 Task: Create a rule when a card is moved into the board by anyone except me.
Action: Mouse pressed left at (587, 283)
Screenshot: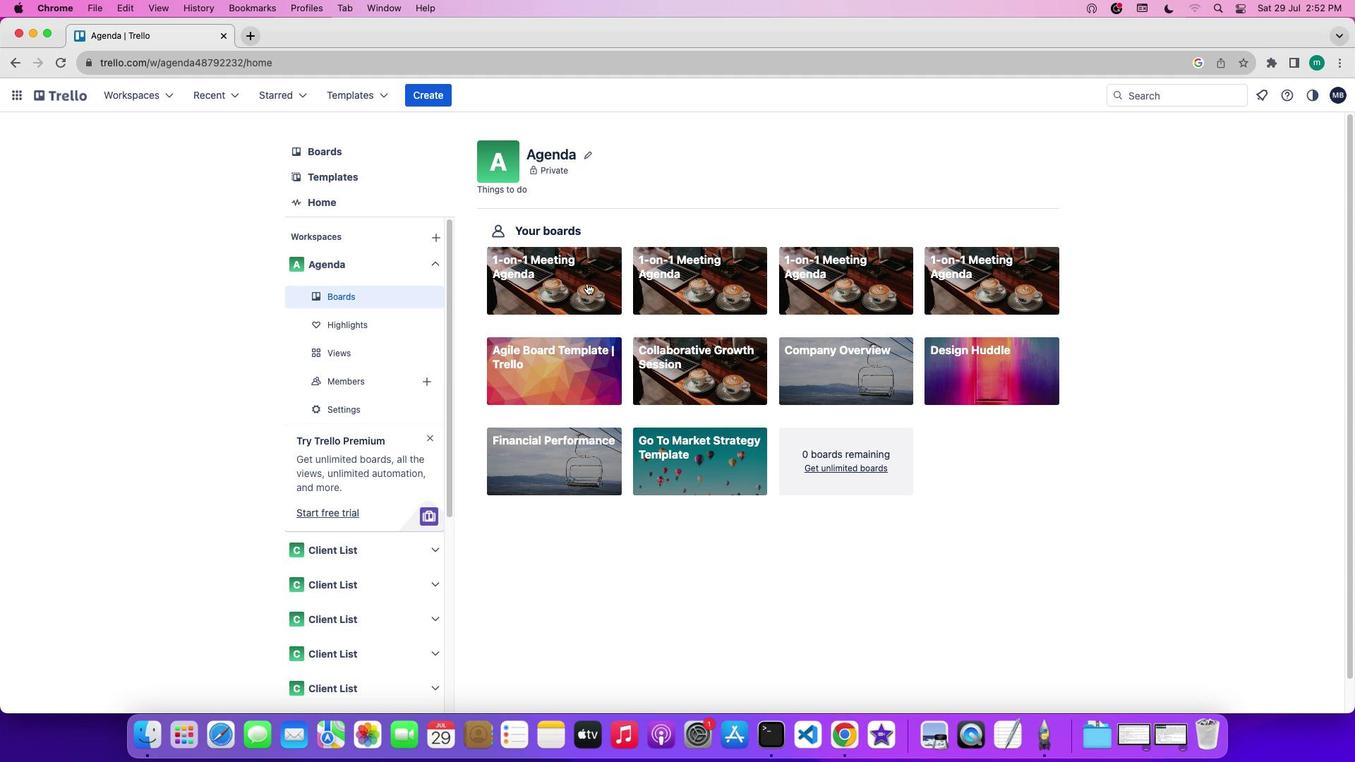 
Action: Mouse moved to (1163, 301)
Screenshot: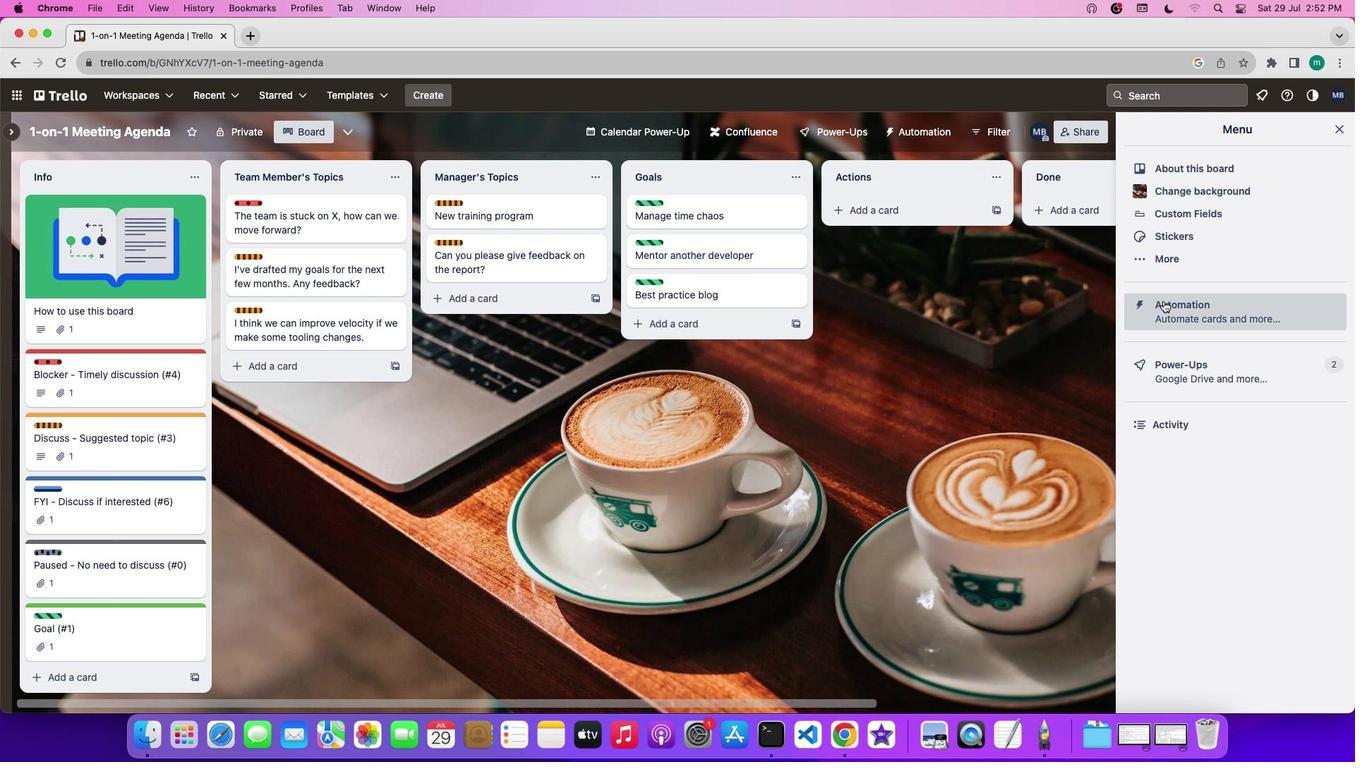 
Action: Mouse pressed left at (1163, 301)
Screenshot: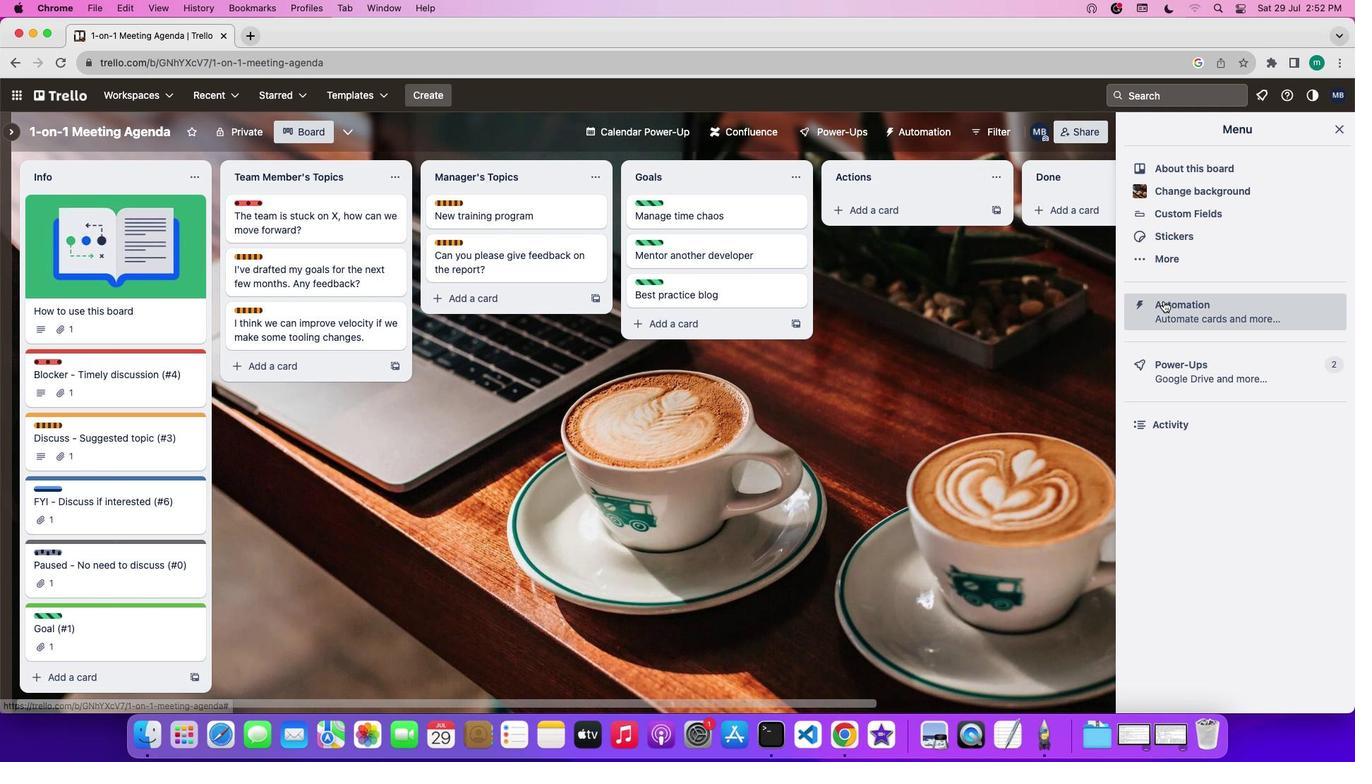 
Action: Mouse moved to (71, 247)
Screenshot: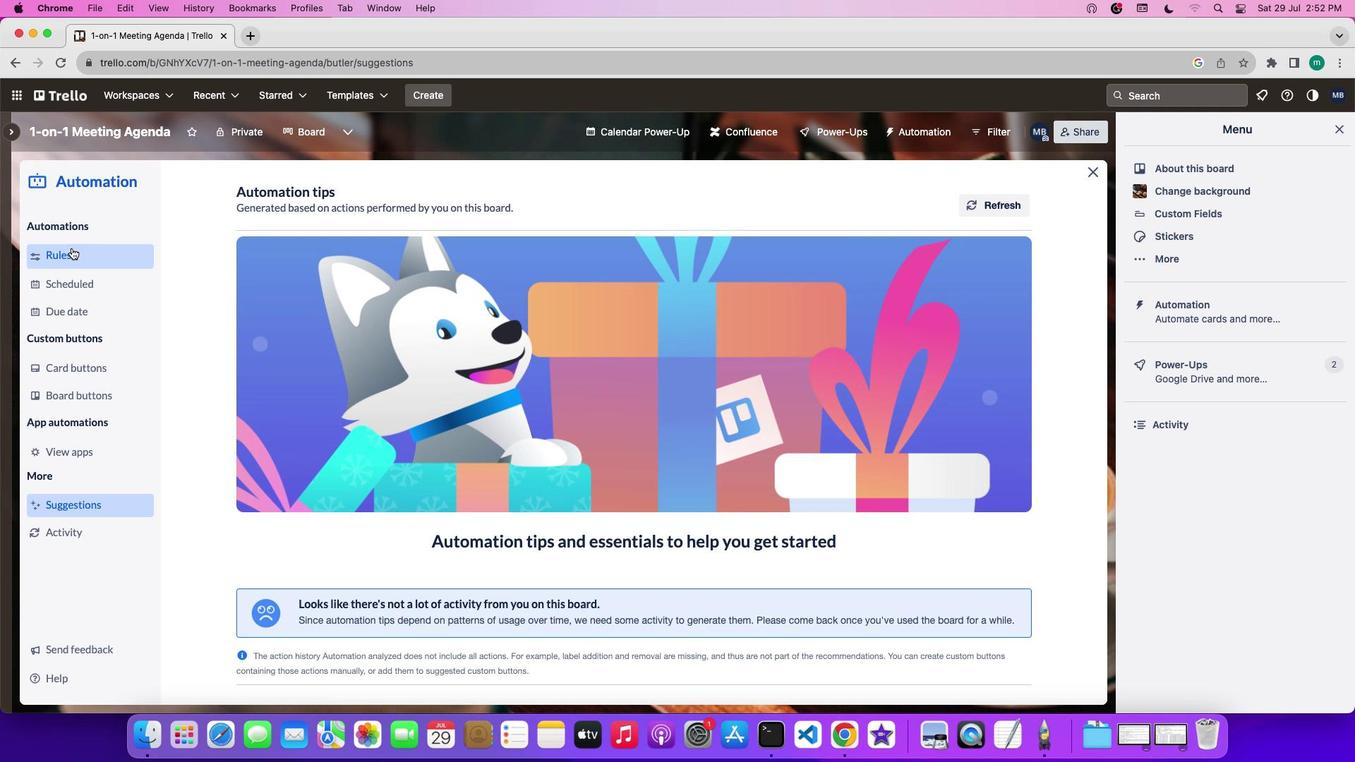 
Action: Mouse pressed left at (71, 247)
Screenshot: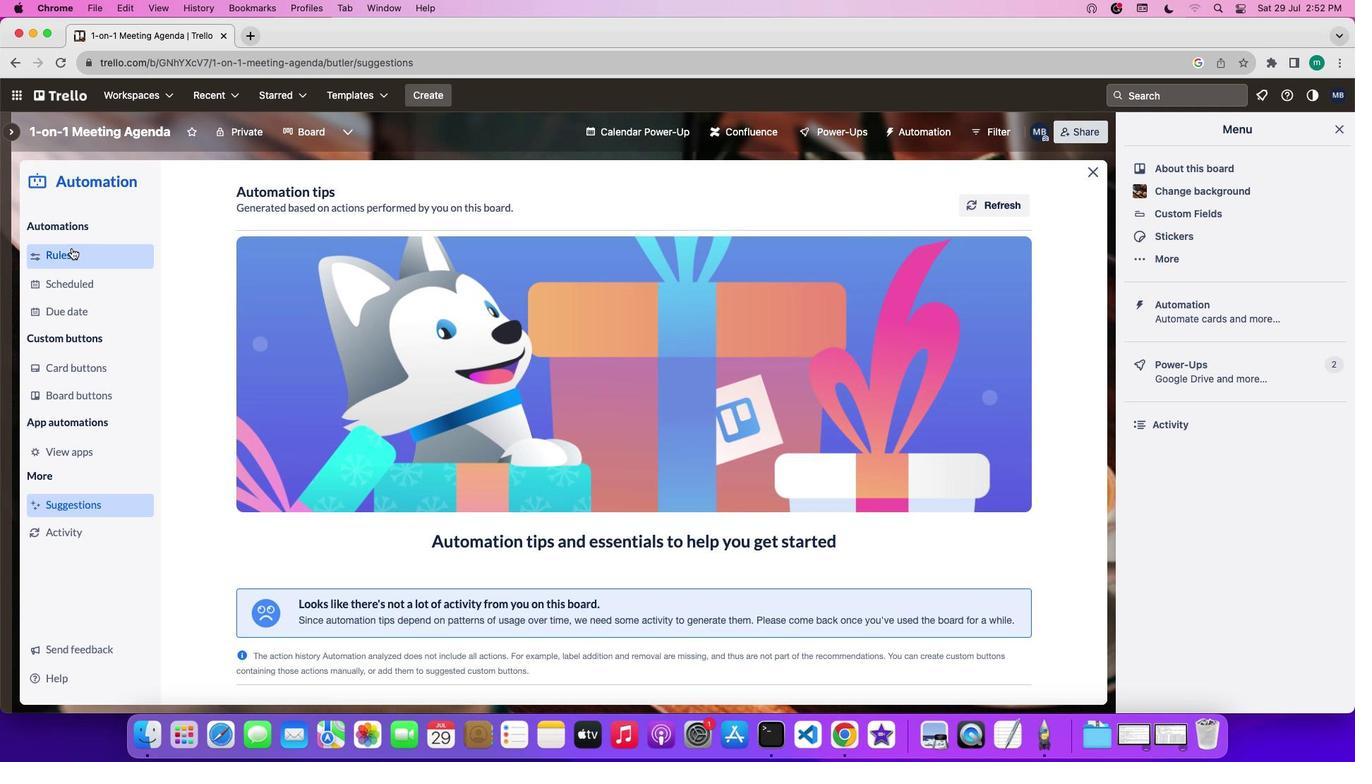 
Action: Mouse moved to (331, 500)
Screenshot: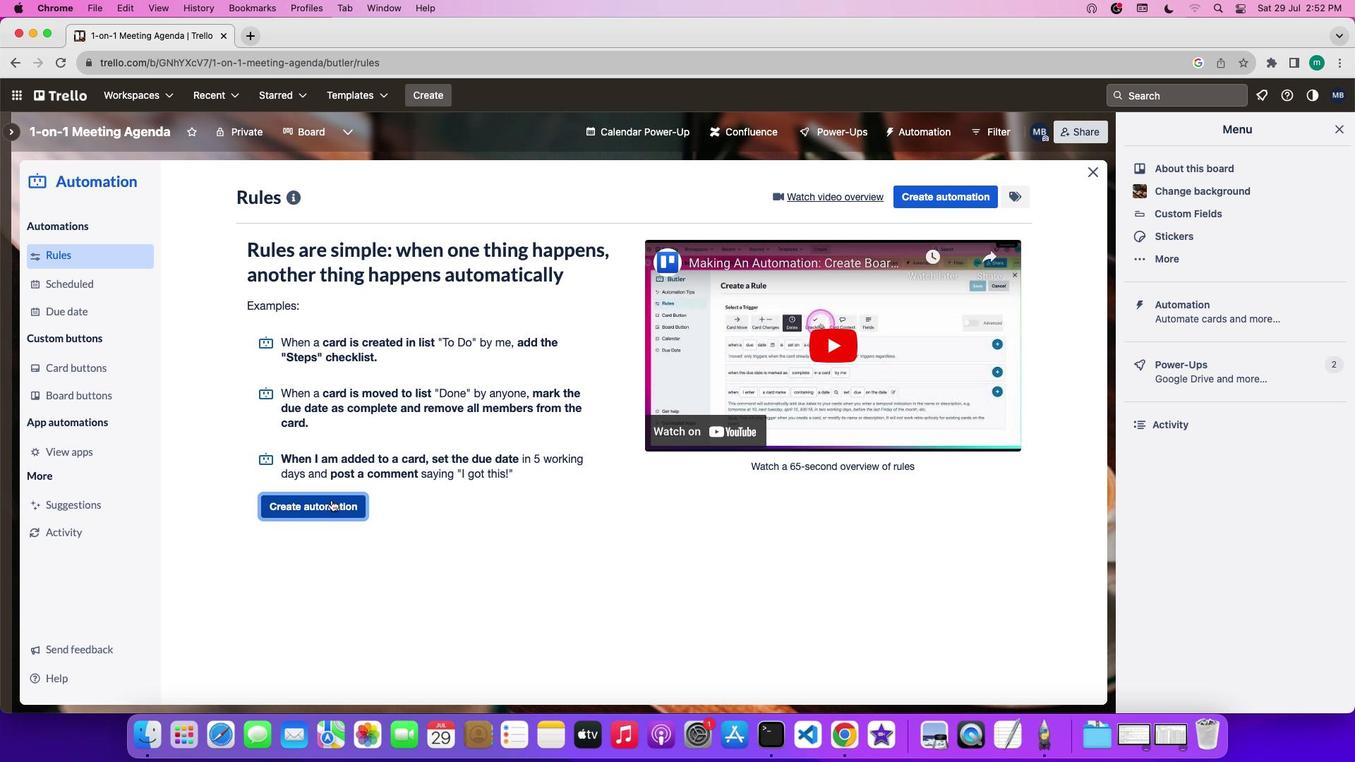 
Action: Mouse pressed left at (331, 500)
Screenshot: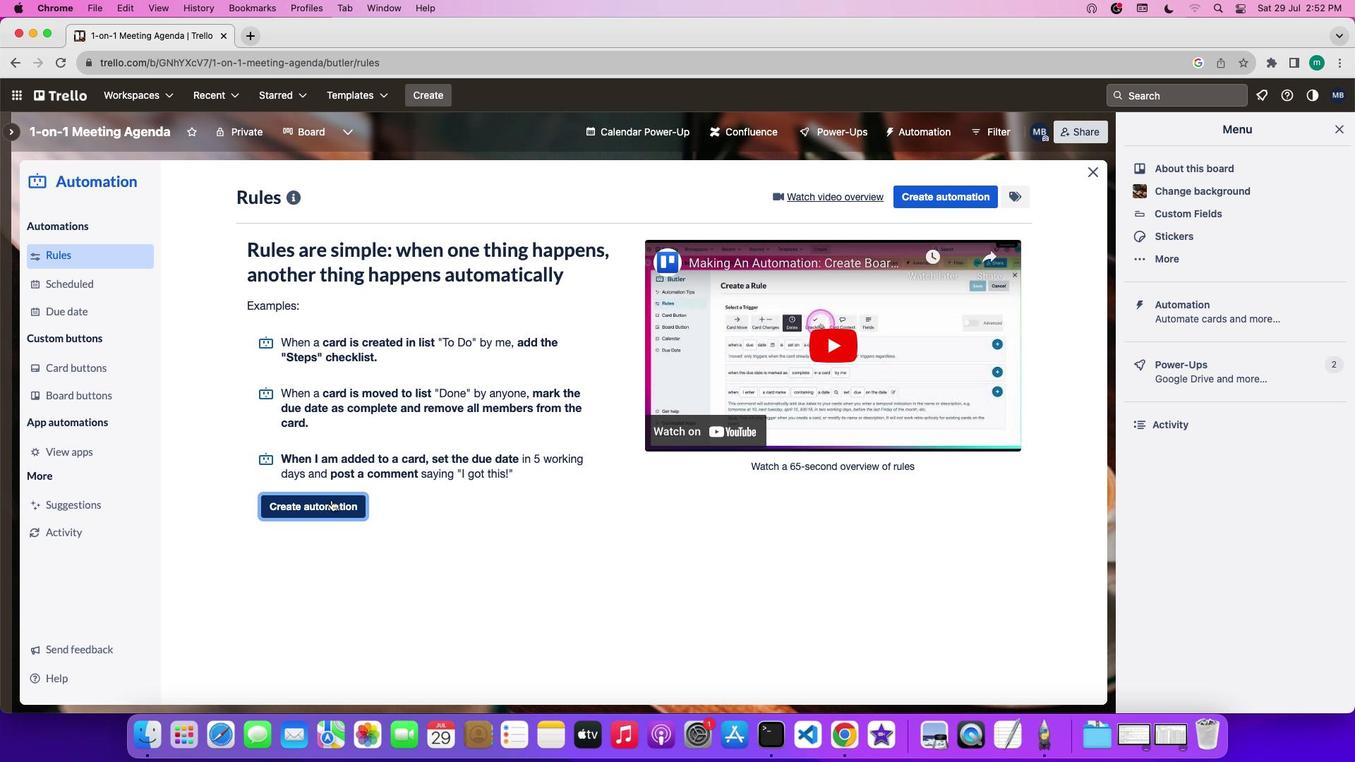 
Action: Mouse moved to (644, 337)
Screenshot: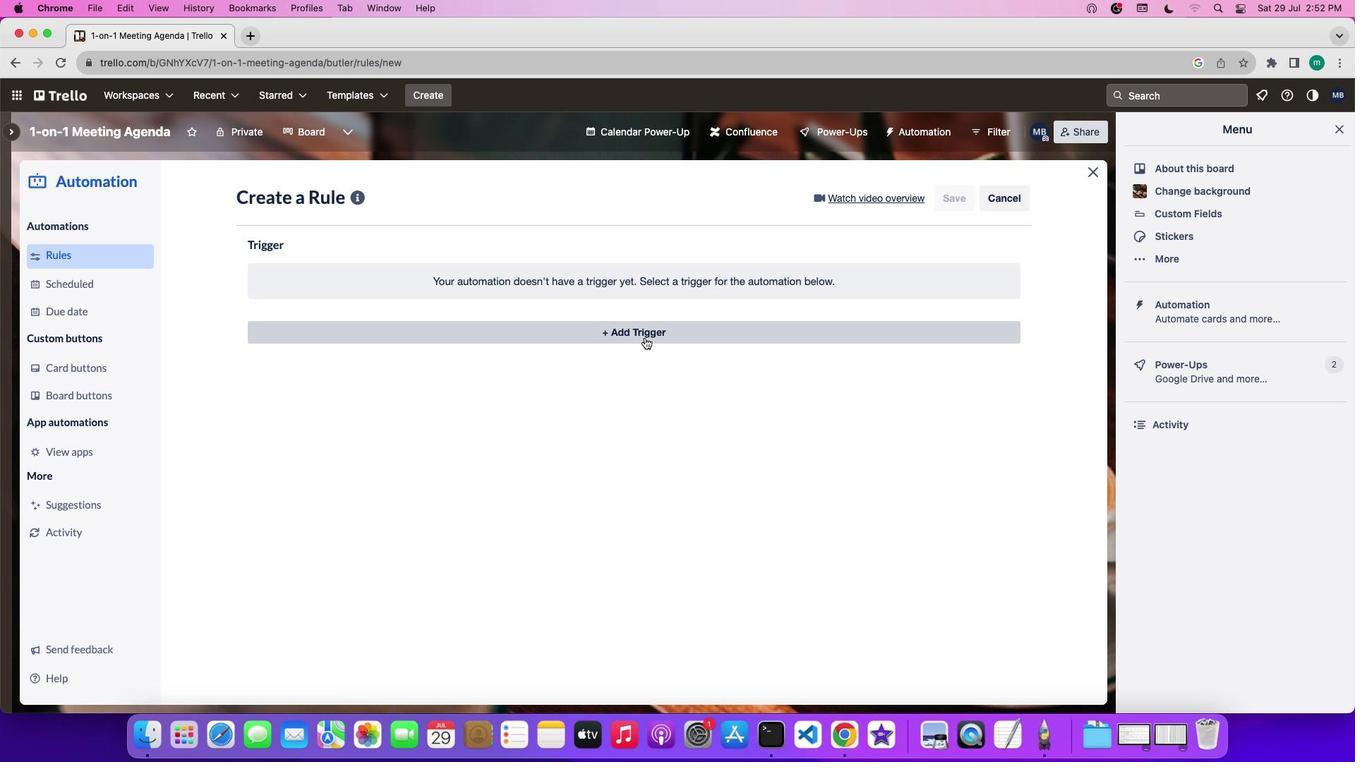 
Action: Mouse pressed left at (644, 337)
Screenshot: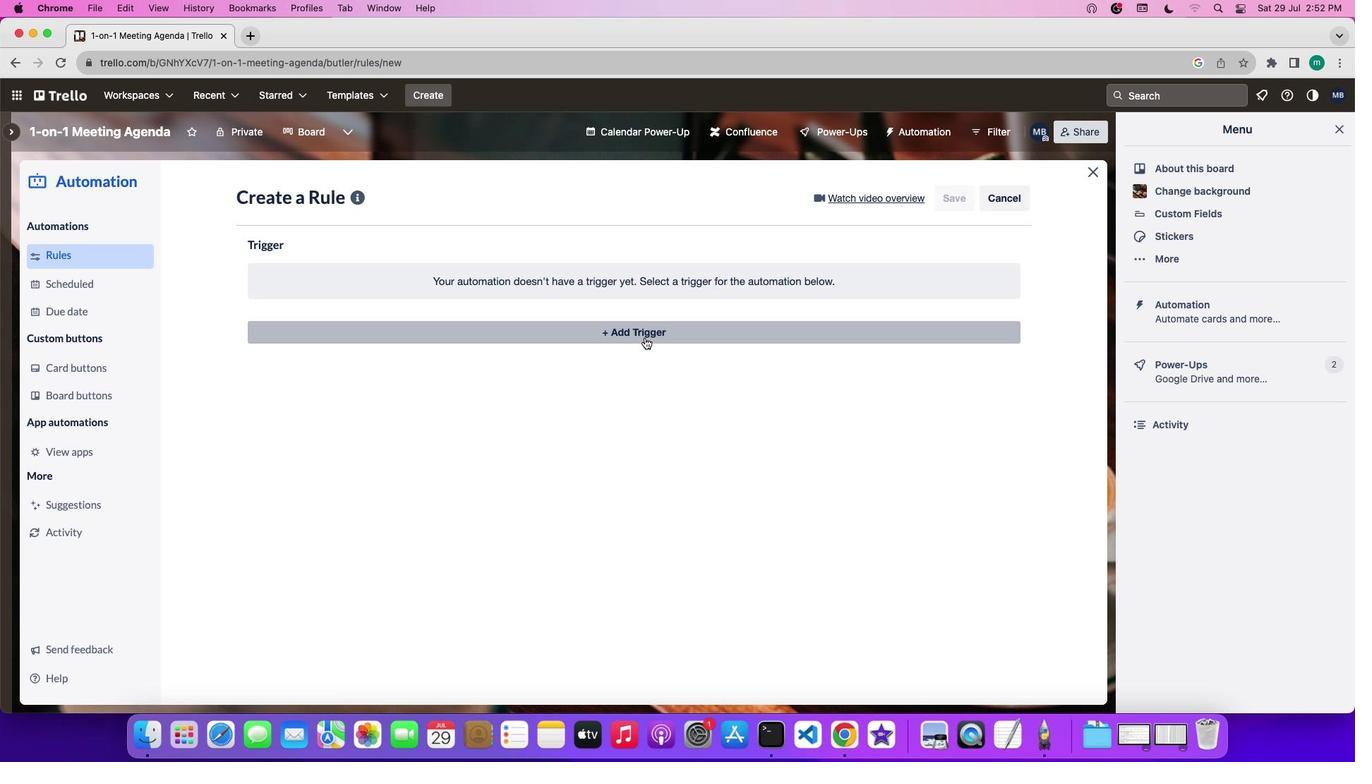 
Action: Mouse moved to (340, 435)
Screenshot: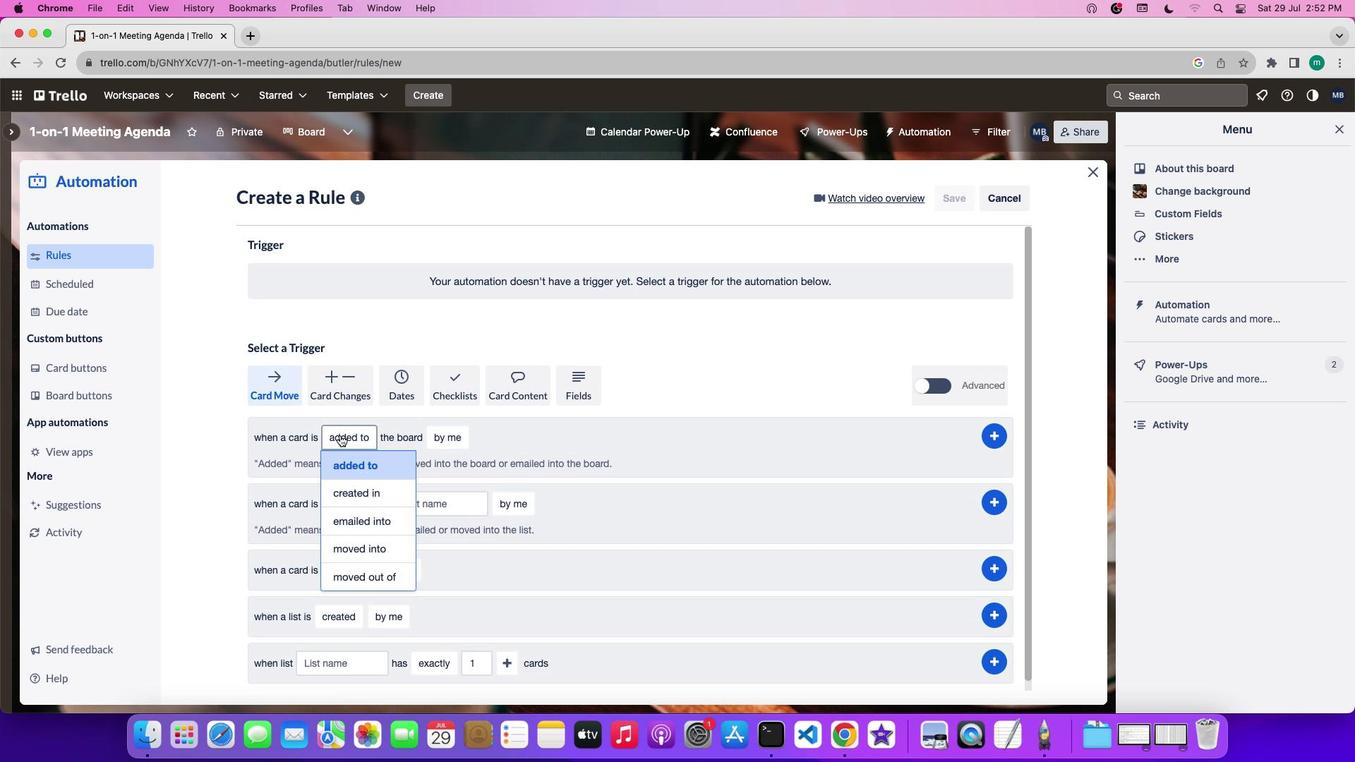
Action: Mouse pressed left at (340, 435)
Screenshot: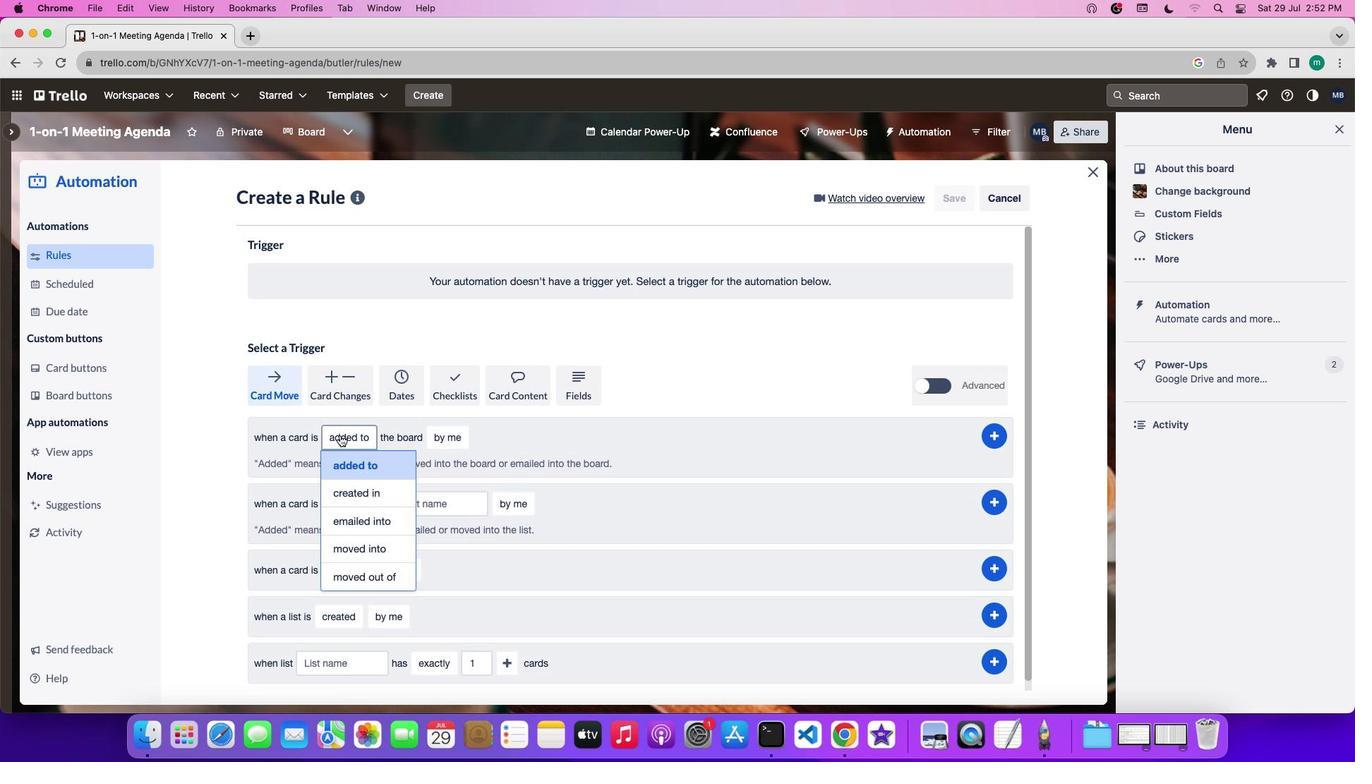 
Action: Mouse moved to (360, 544)
Screenshot: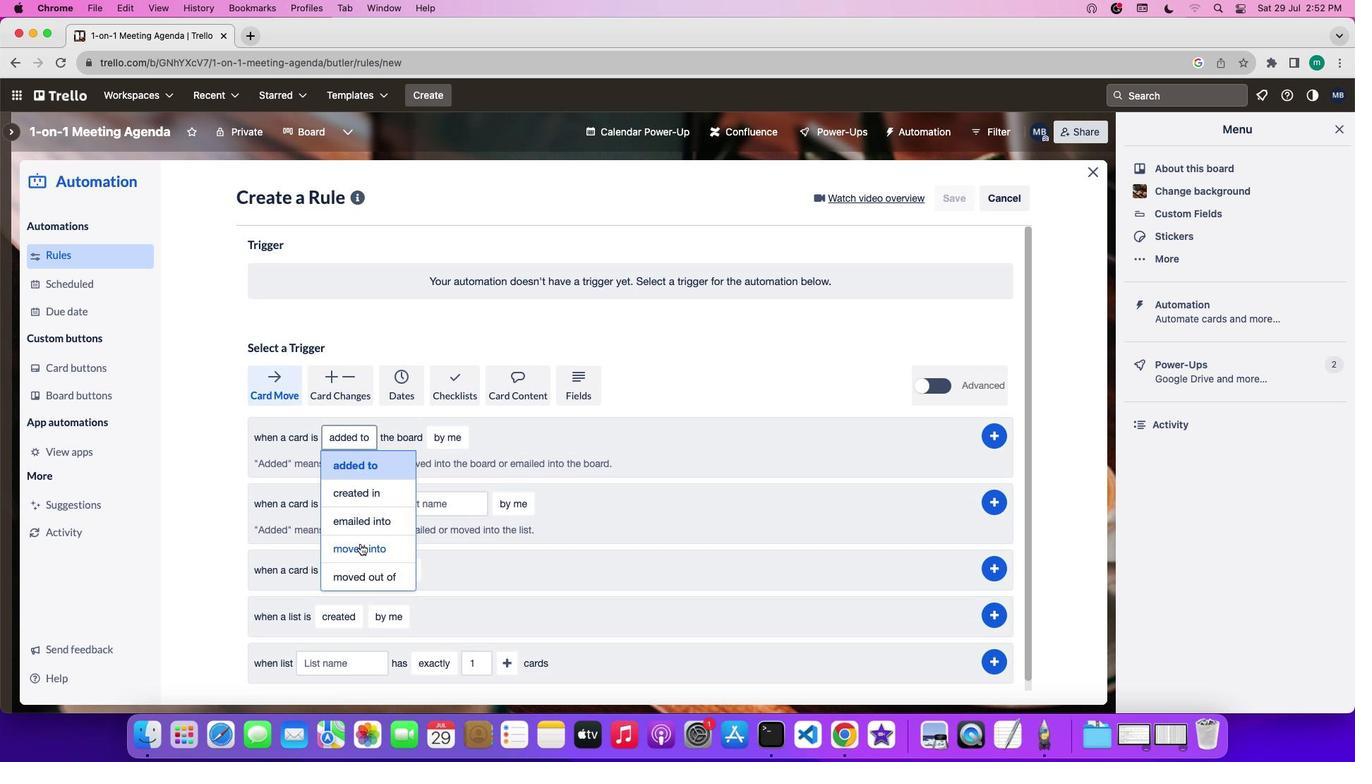 
Action: Mouse pressed left at (360, 544)
Screenshot: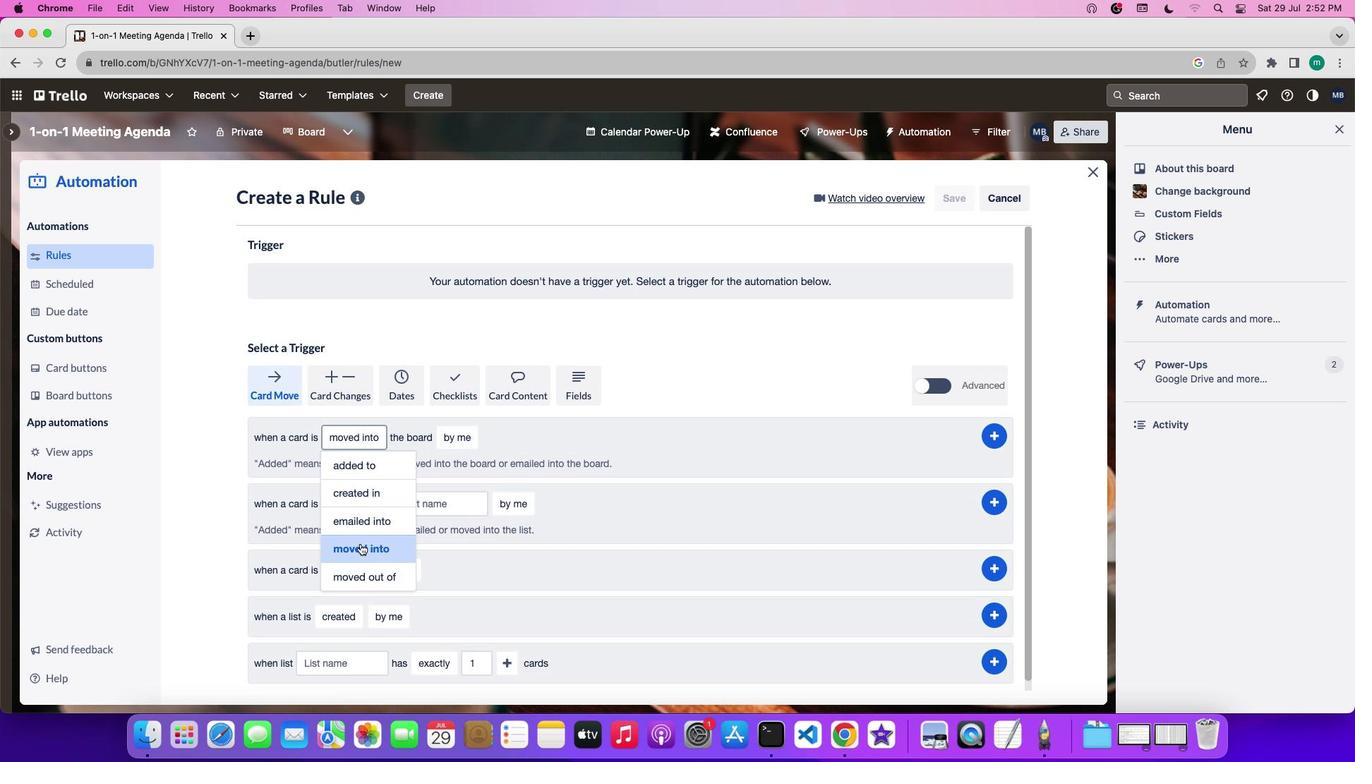 
Action: Mouse moved to (458, 436)
Screenshot: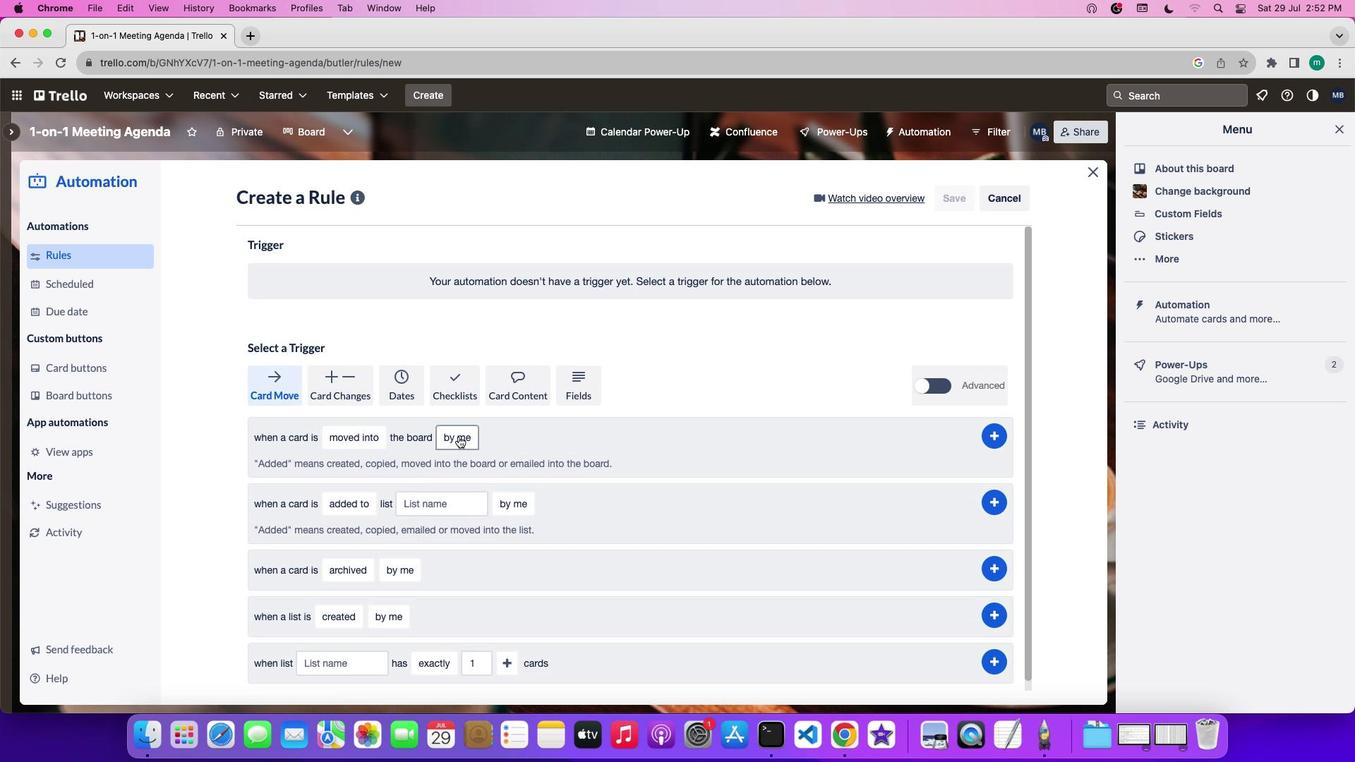 
Action: Mouse pressed left at (458, 436)
Screenshot: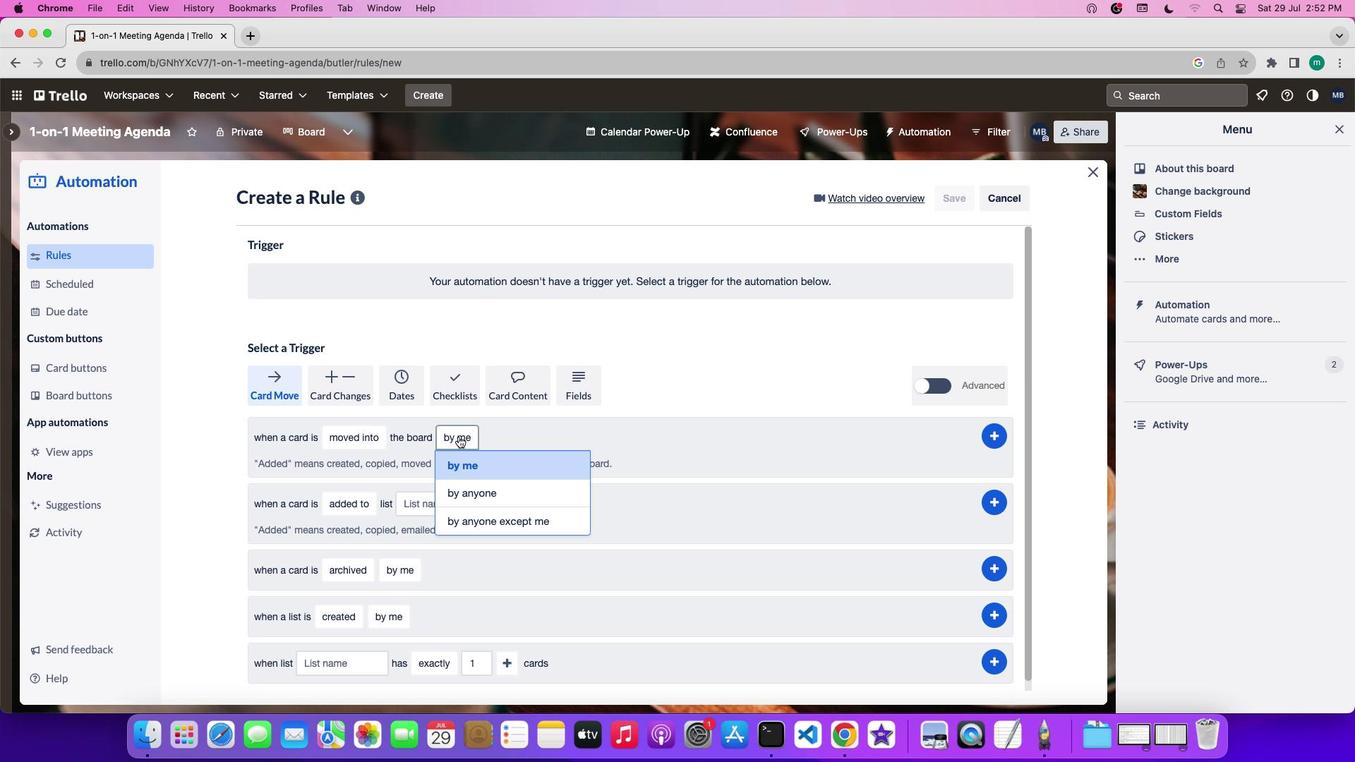 
Action: Mouse moved to (463, 515)
Screenshot: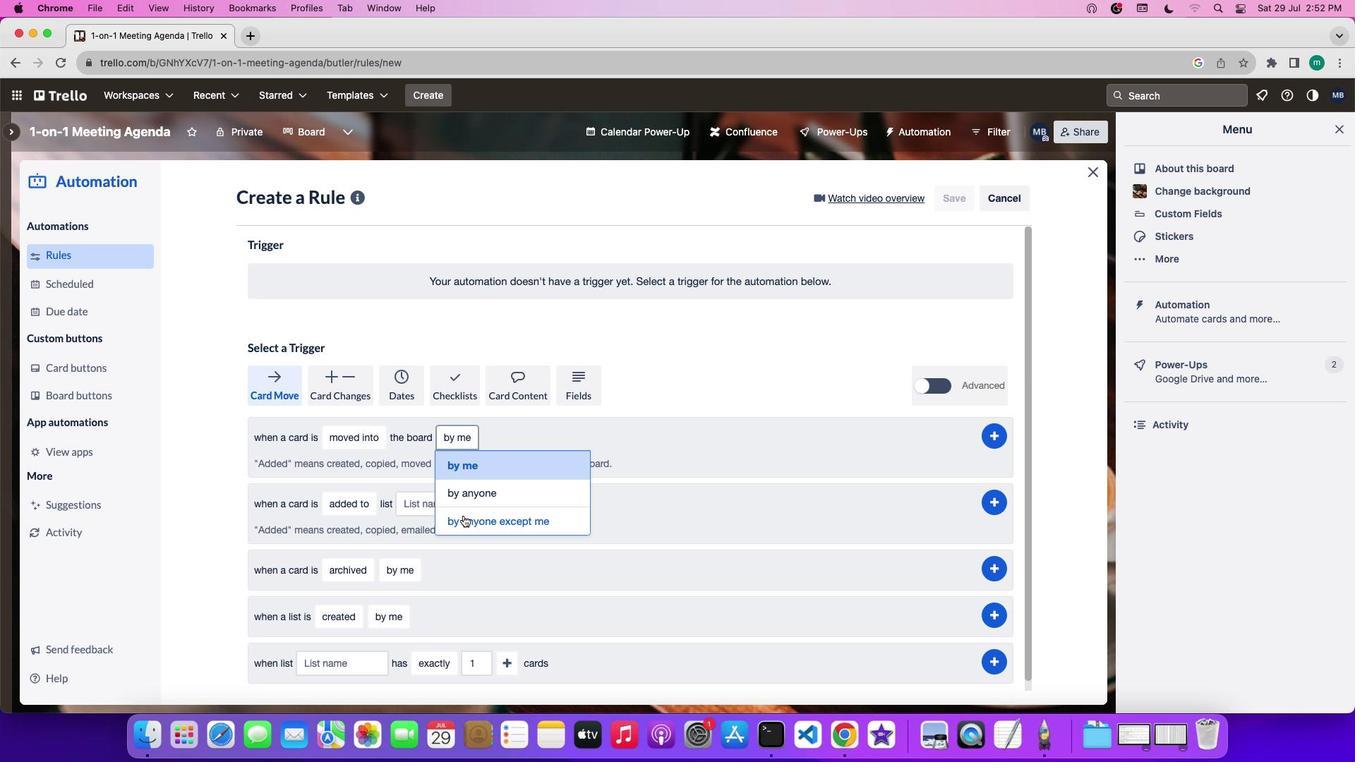 
Action: Mouse pressed left at (463, 515)
Screenshot: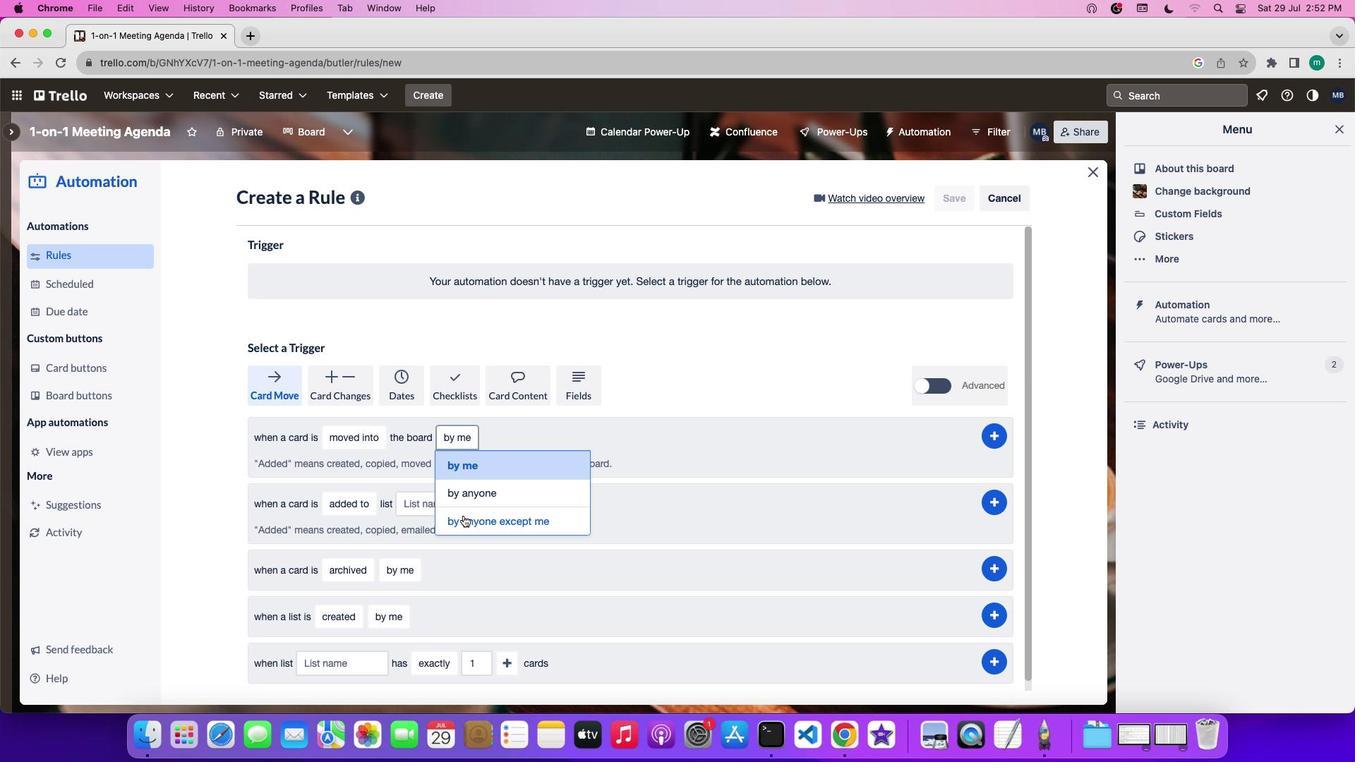 
Action: Mouse moved to (994, 438)
Screenshot: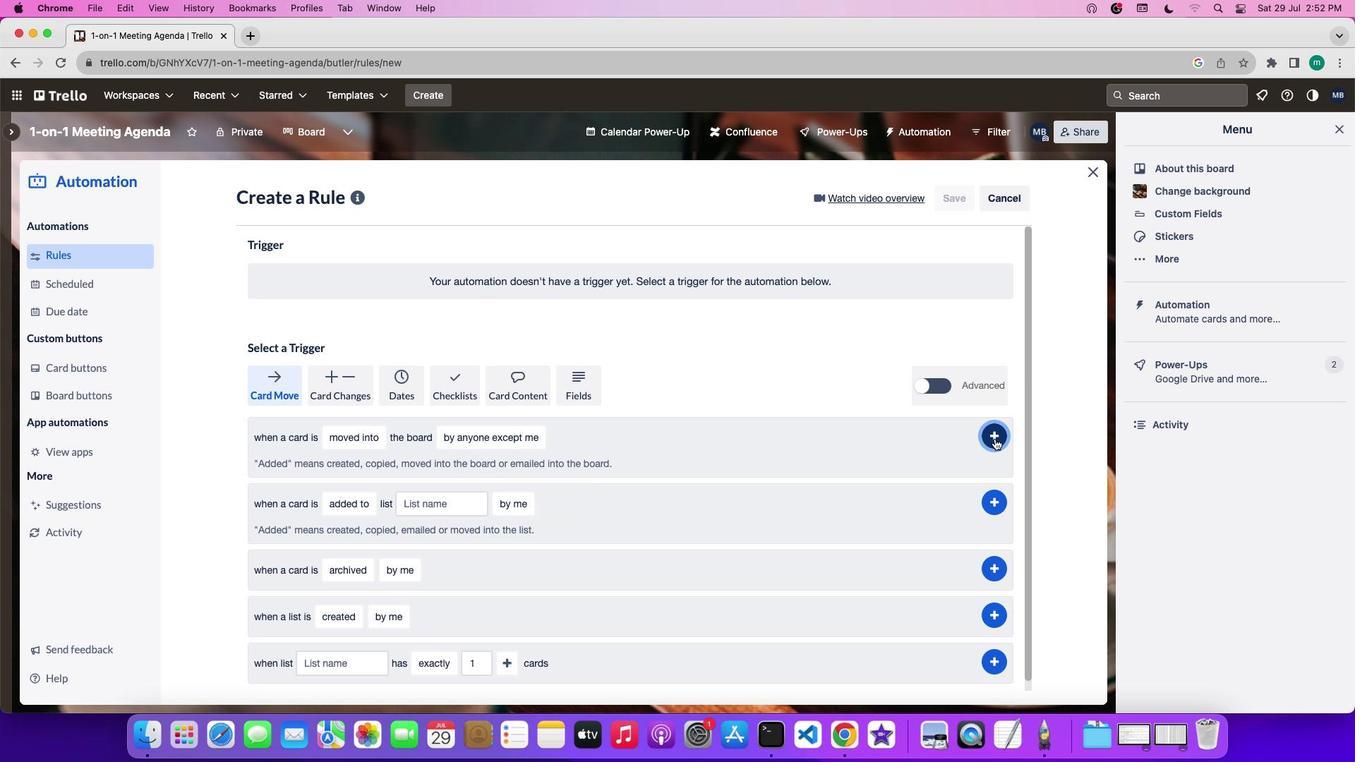 
Action: Mouse pressed left at (994, 438)
Screenshot: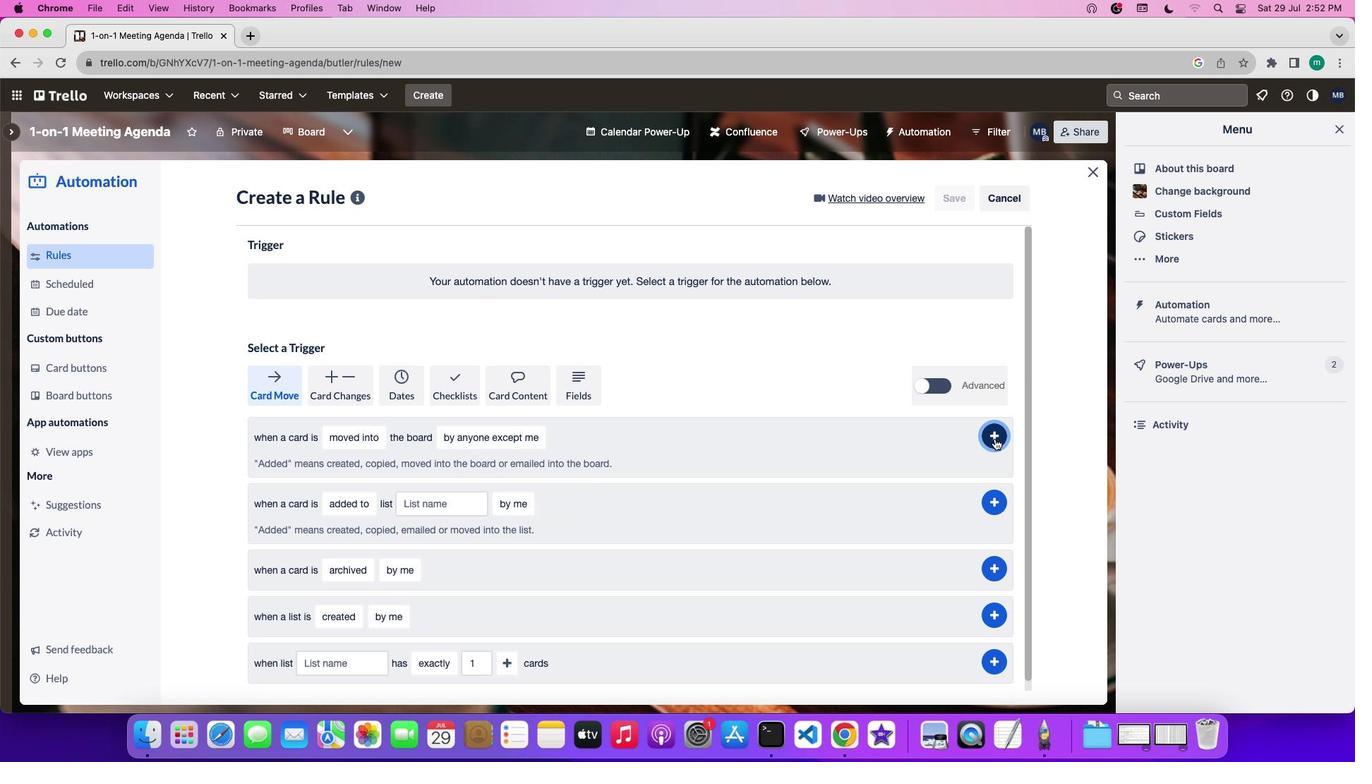 
